 Task: Access the integrated call center.
Action: Mouse moved to (1027, 69)
Screenshot: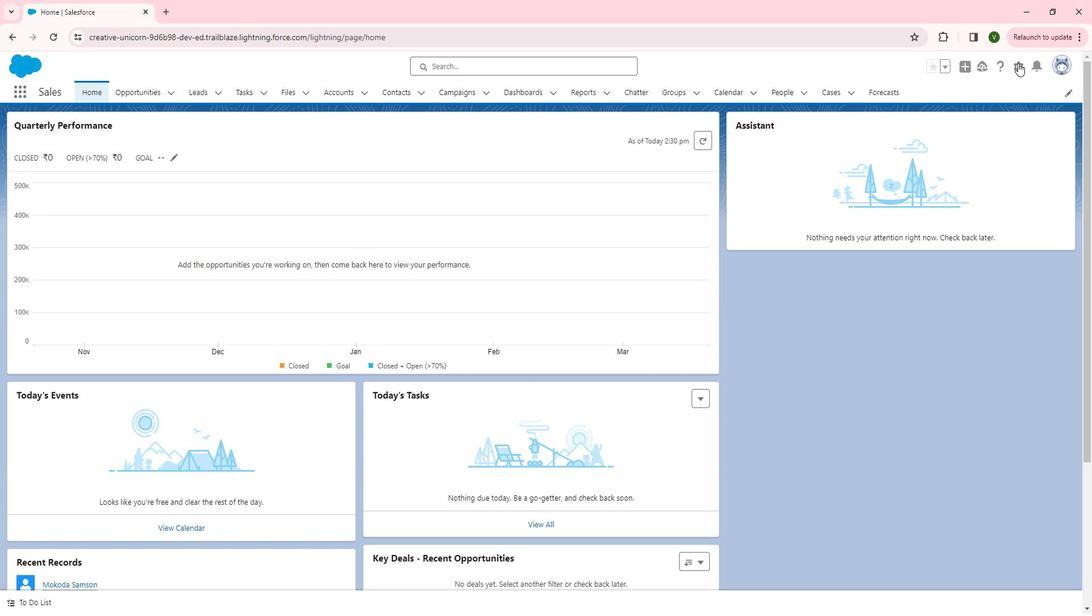
Action: Mouse pressed left at (1027, 69)
Screenshot: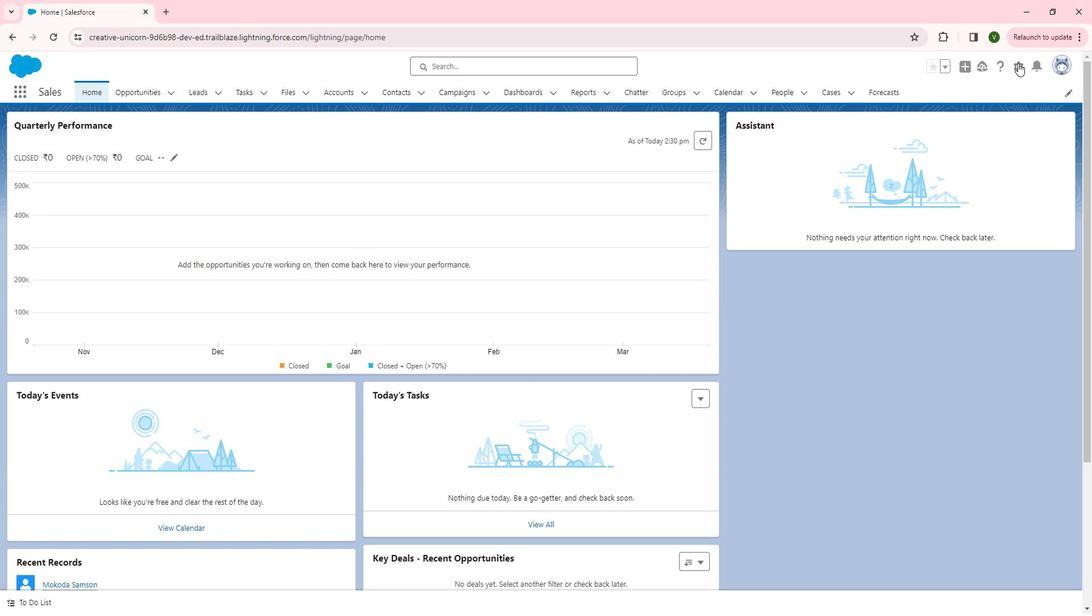 
Action: Mouse moved to (975, 151)
Screenshot: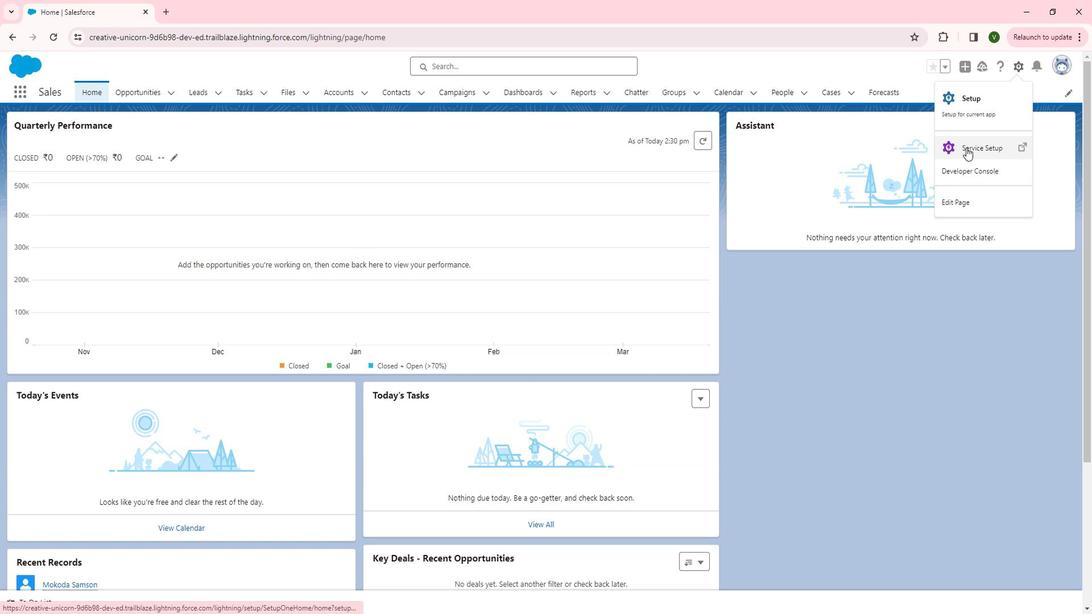 
Action: Mouse pressed left at (975, 151)
Screenshot: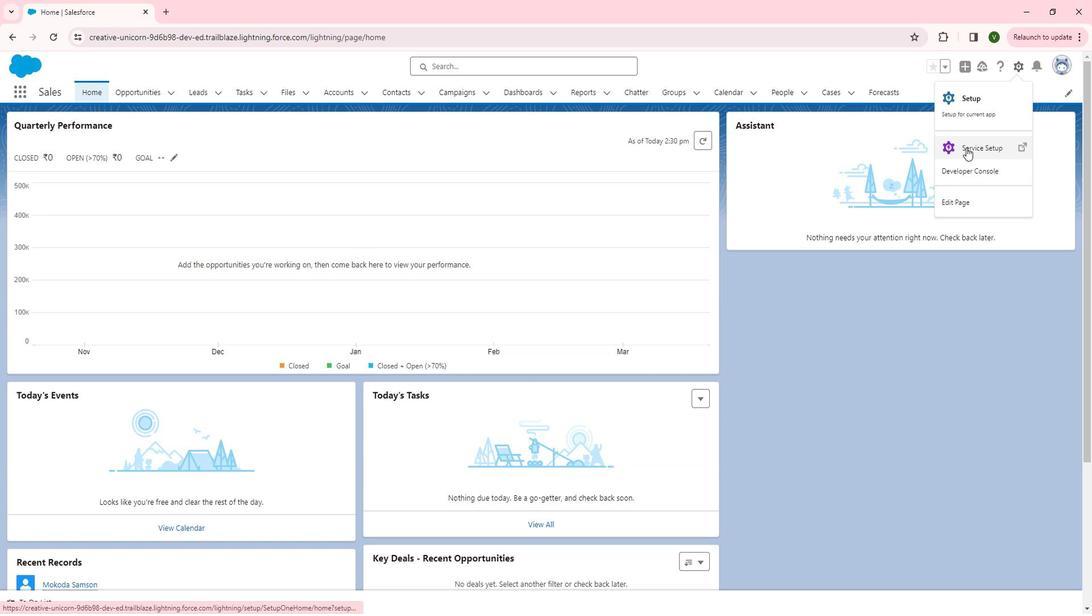 
Action: Mouse moved to (63, 318)
Screenshot: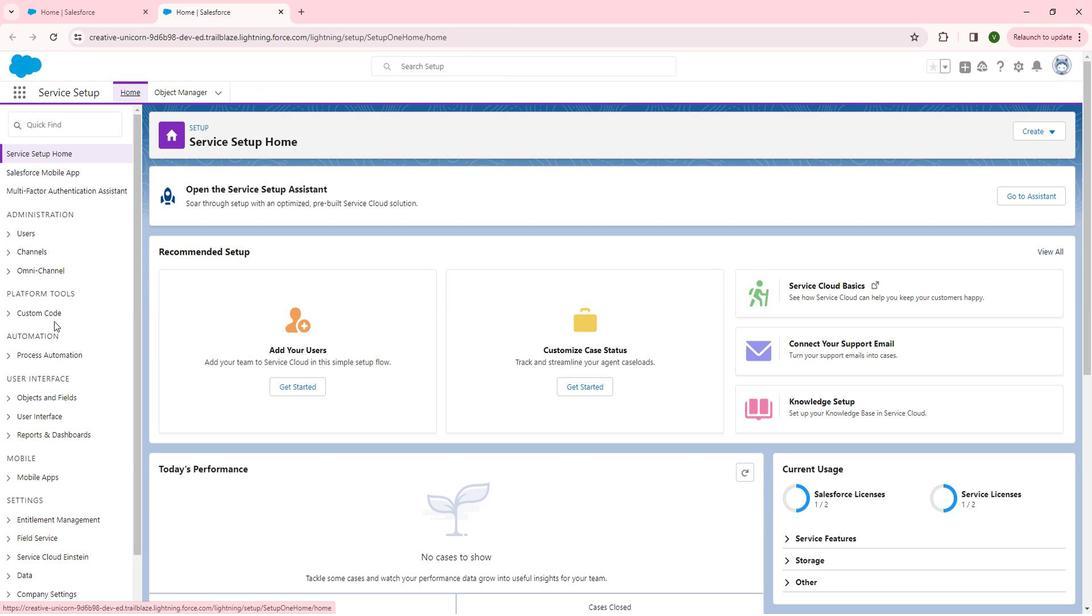 
Action: Mouse scrolled (63, 318) with delta (0, 0)
Screenshot: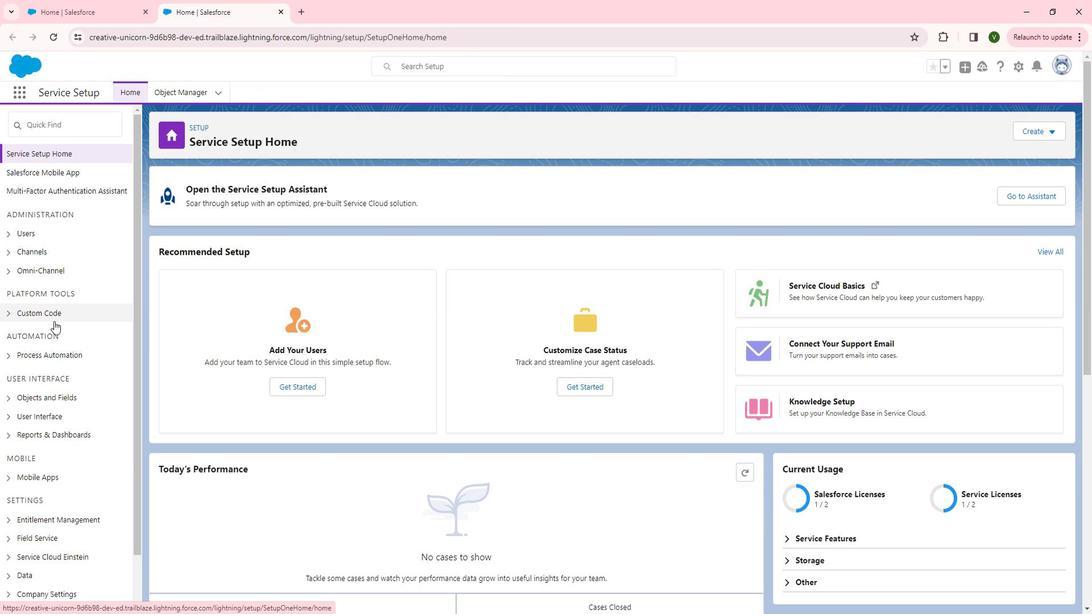 
Action: Mouse moved to (17, 195)
Screenshot: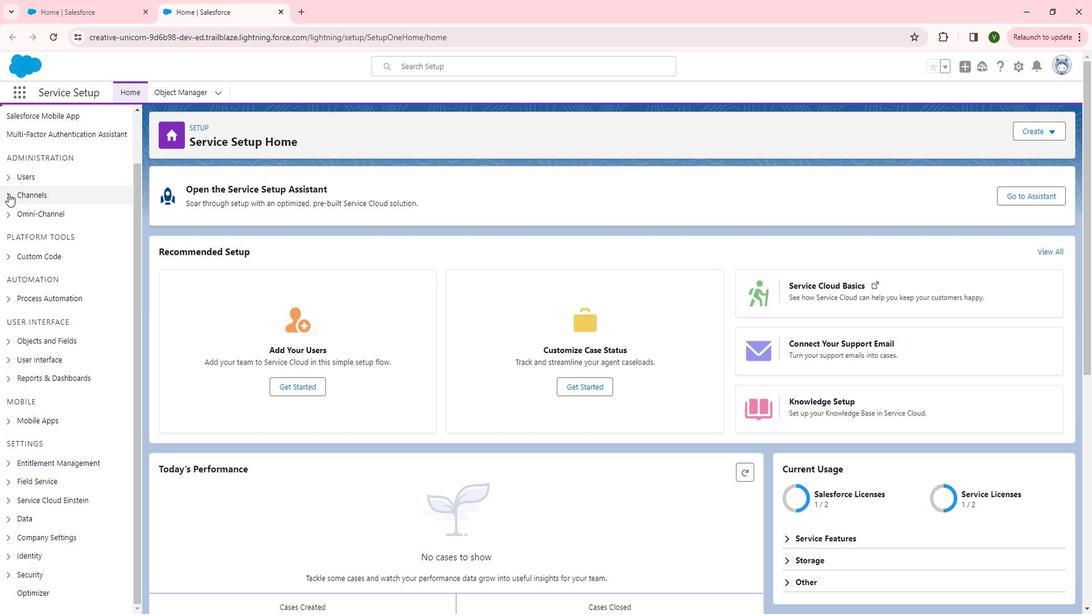 
Action: Mouse pressed left at (17, 195)
Screenshot: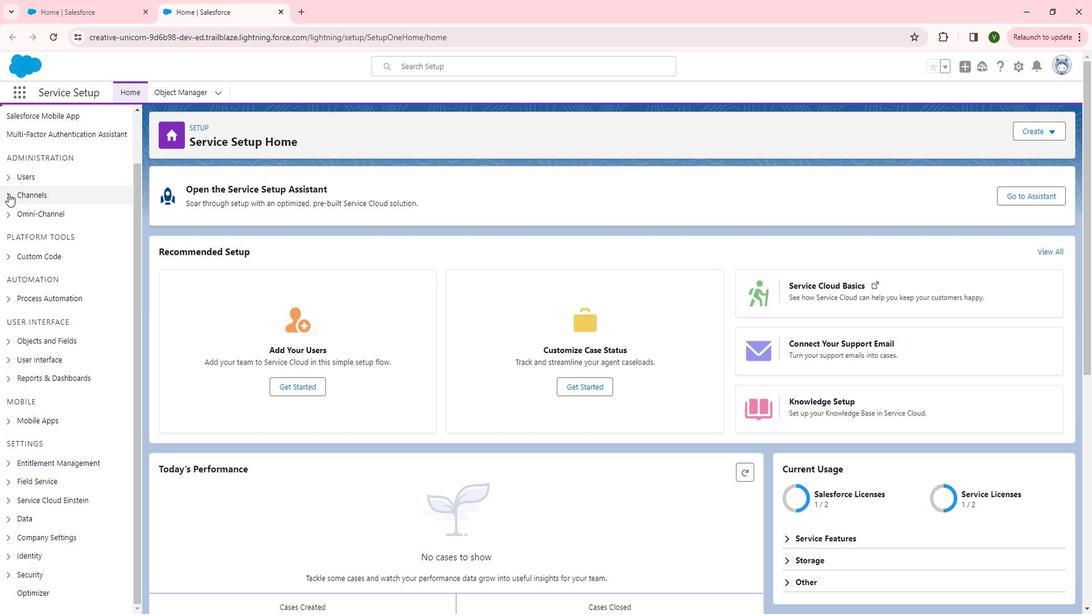 
Action: Mouse moved to (63, 224)
Screenshot: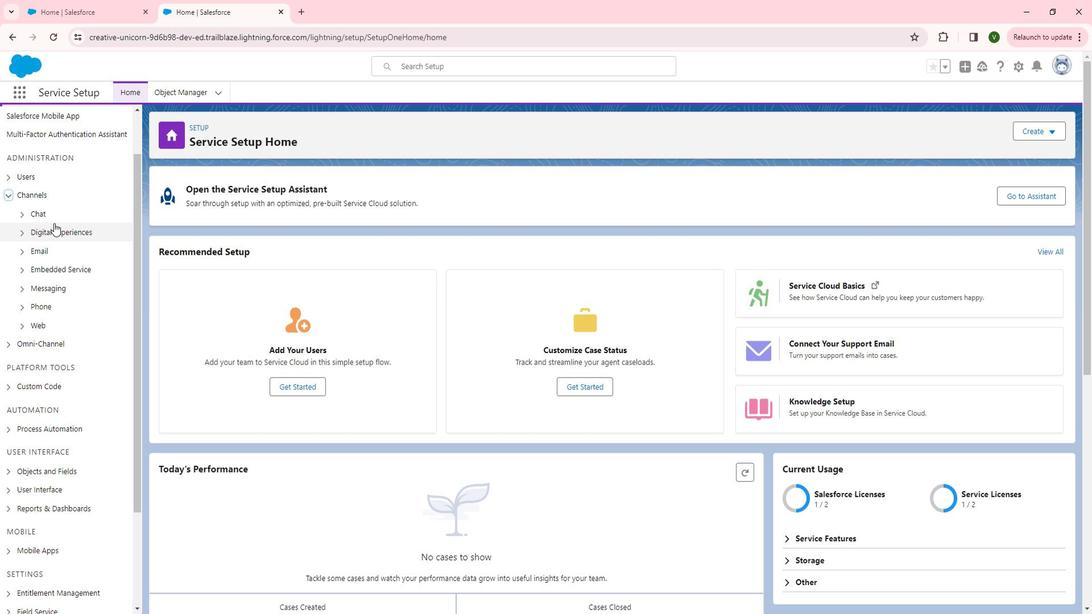 
Action: Mouse scrolled (63, 223) with delta (0, 0)
Screenshot: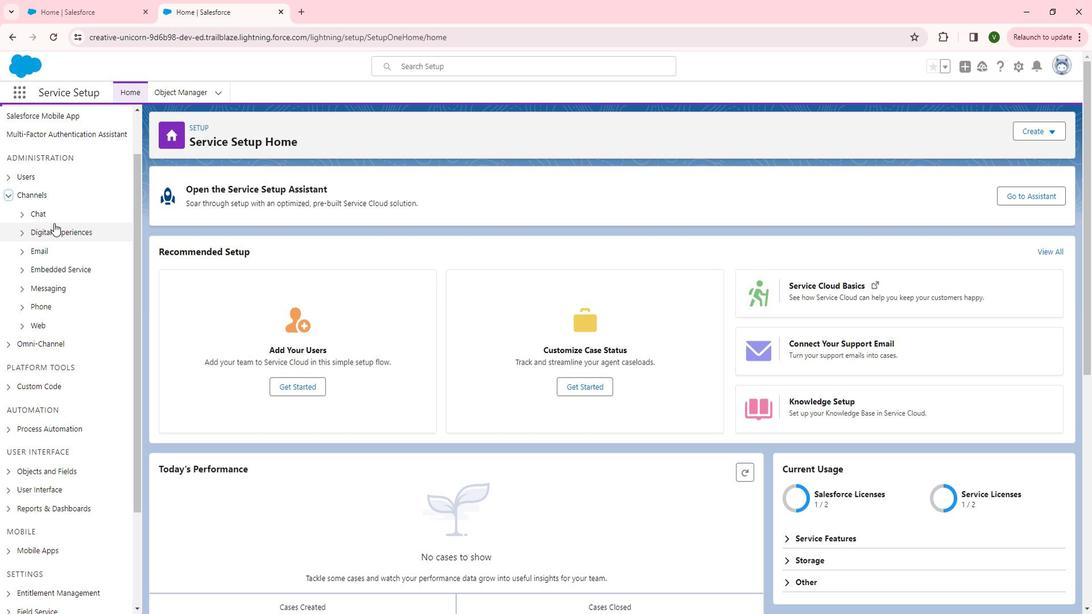 
Action: Mouse moved to (29, 246)
Screenshot: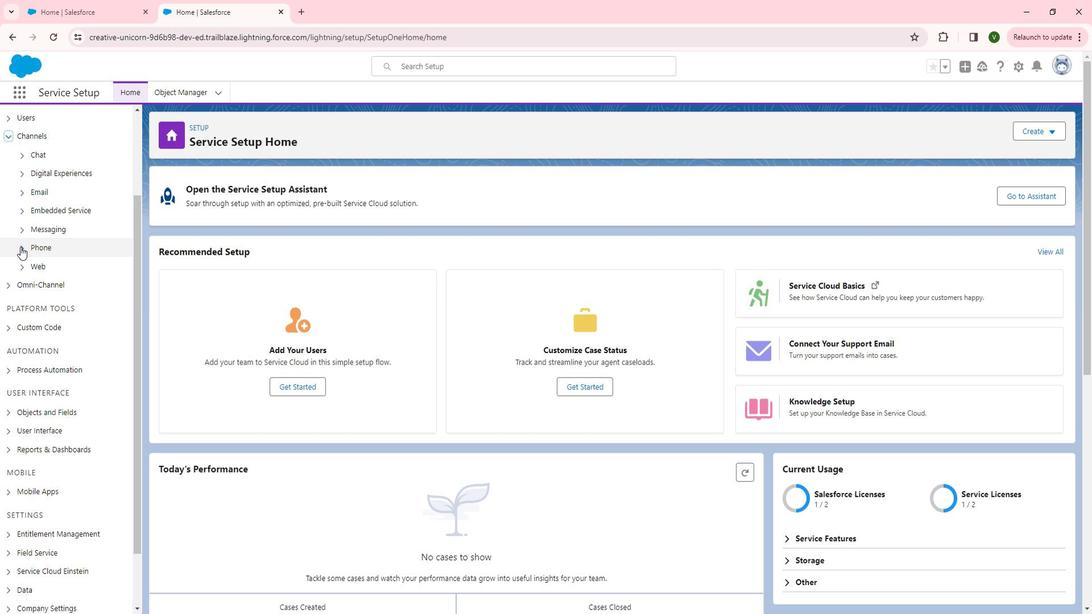 
Action: Mouse pressed left at (29, 246)
Screenshot: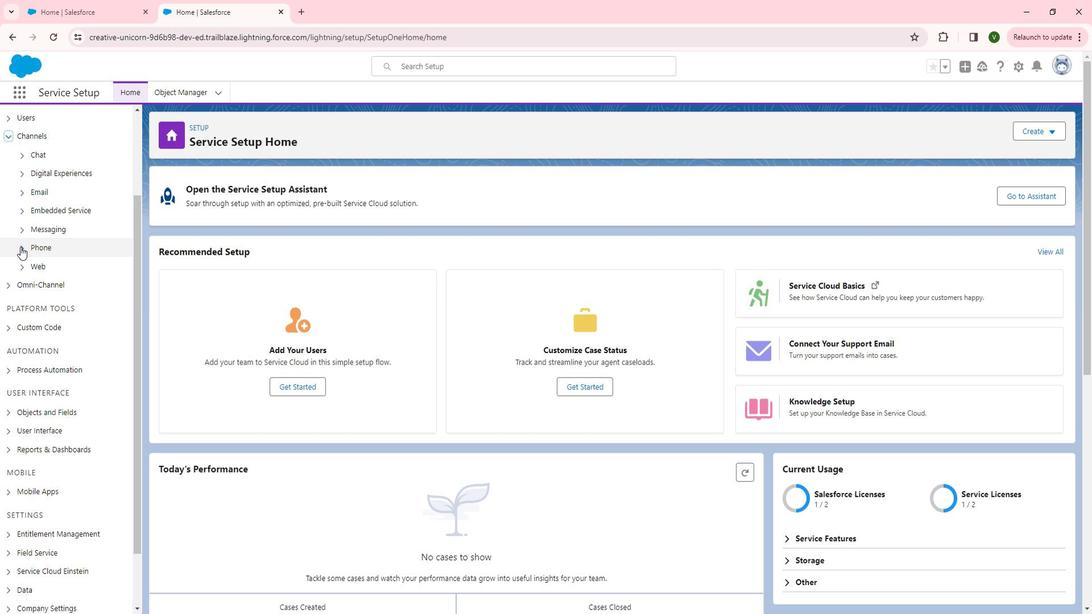 
Action: Mouse moved to (38, 268)
Screenshot: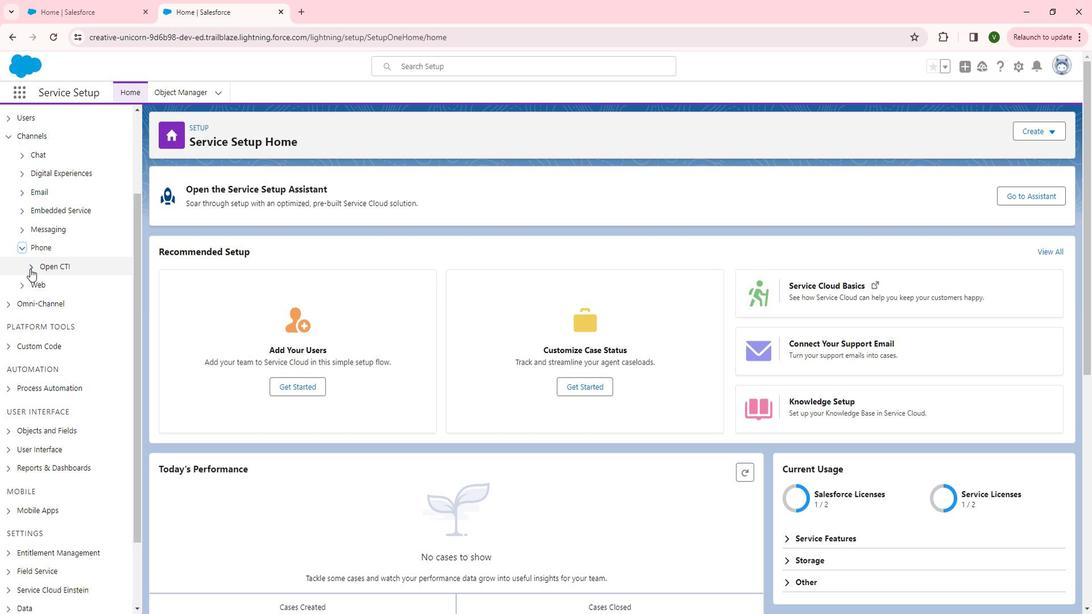 
Action: Mouse pressed left at (38, 268)
Screenshot: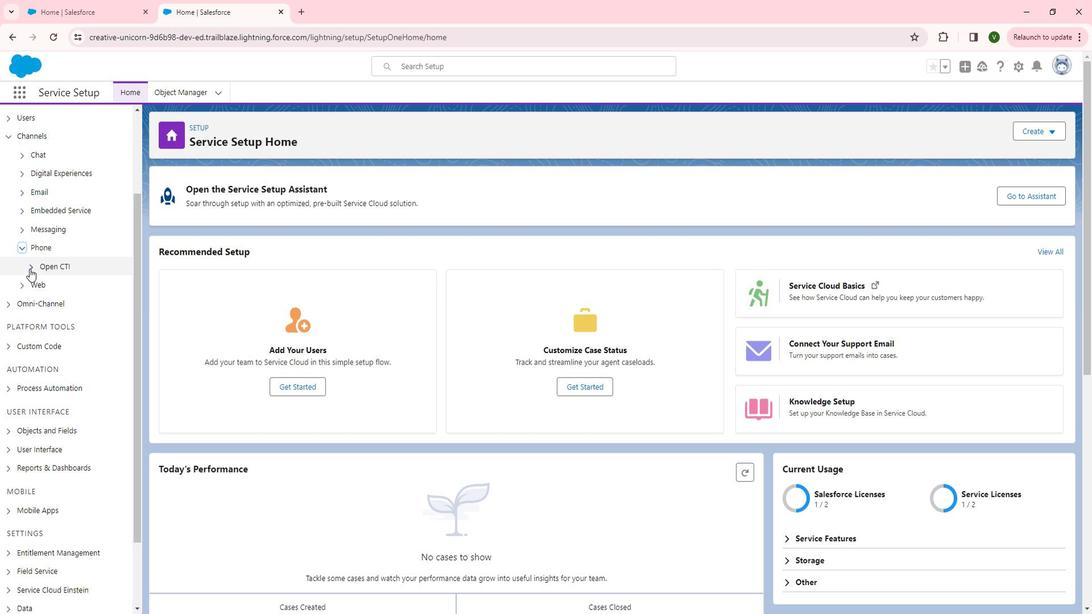 
Action: Mouse moved to (77, 280)
Screenshot: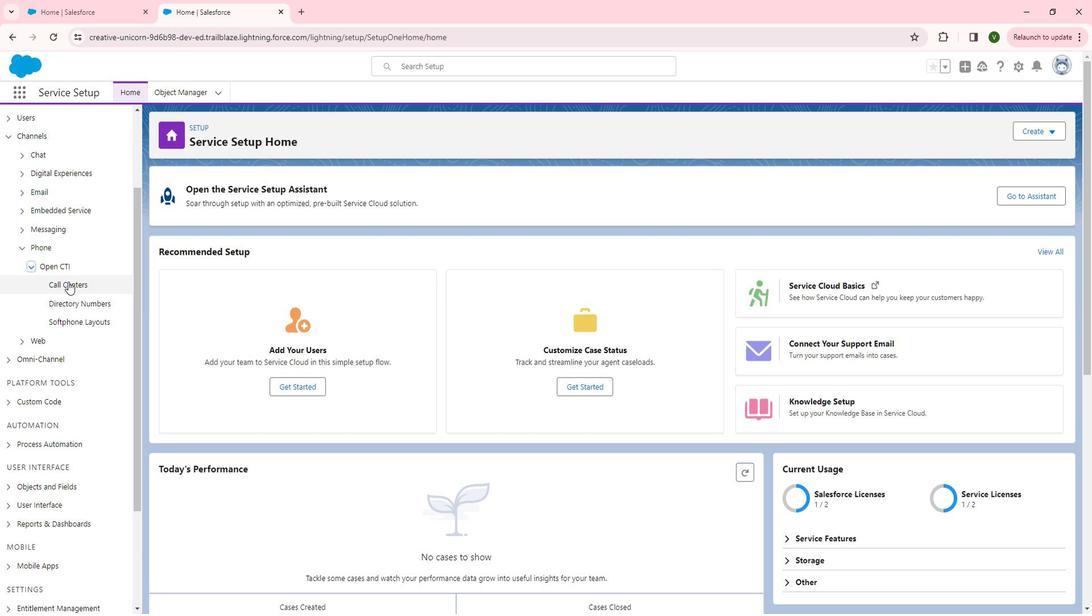 
Action: Mouse pressed left at (77, 280)
Screenshot: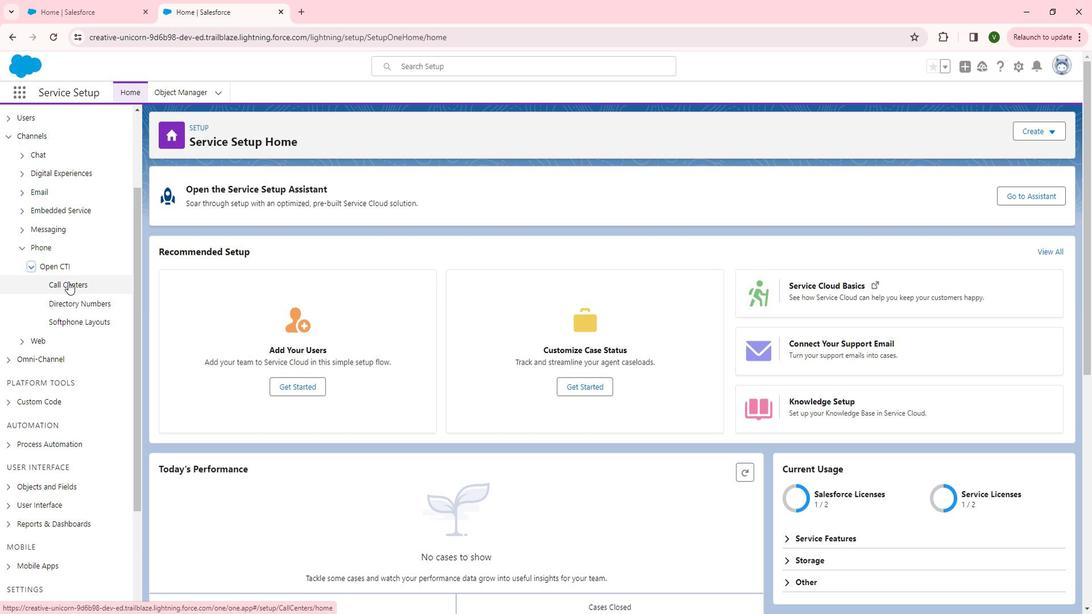 
Action: Mouse moved to (194, 355)
Screenshot: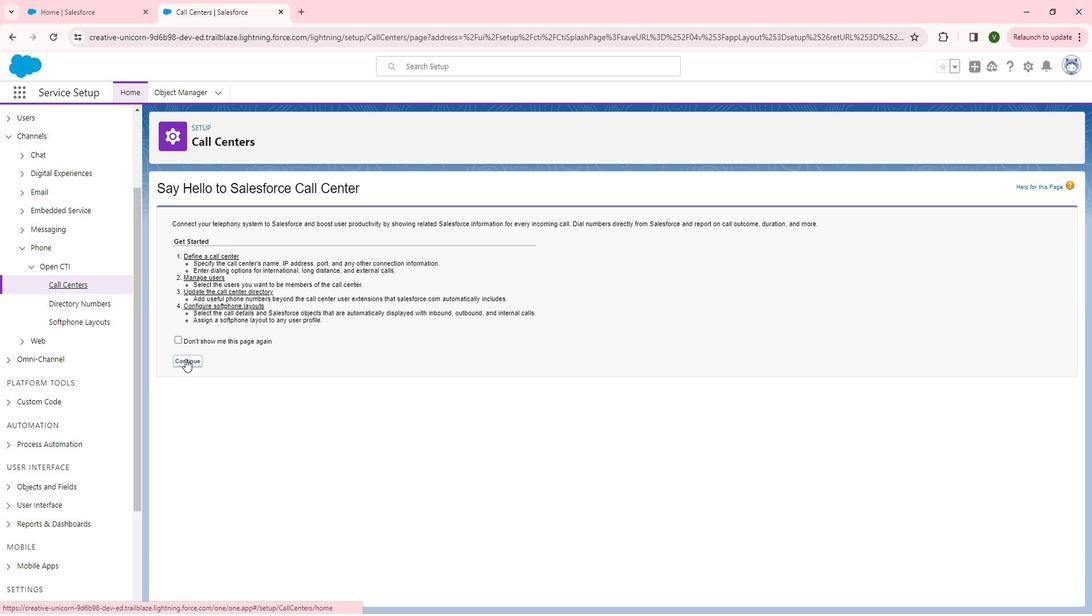 
Action: Mouse pressed left at (194, 355)
Screenshot: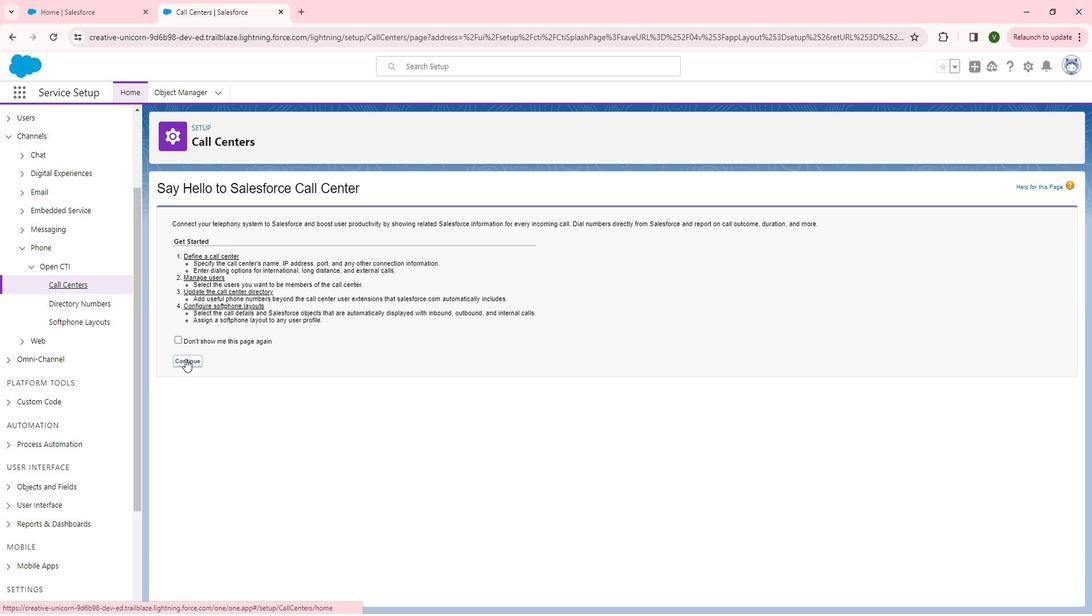 
Action: Mouse moved to (459, 378)
Screenshot: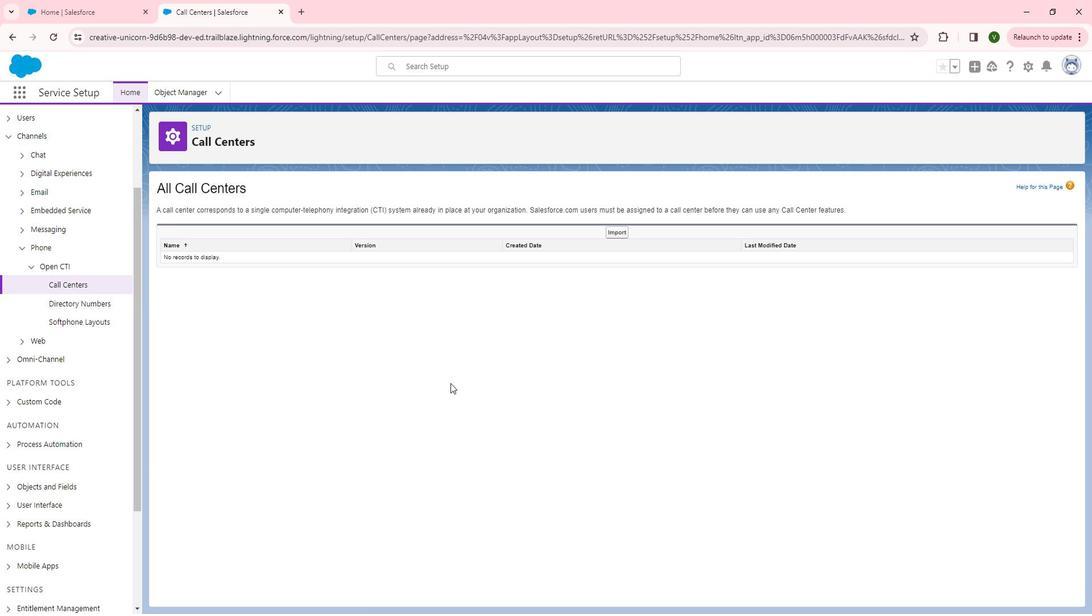 
